 Task: Add Dietz & Watson Jalapeno Cayenne Pepper Cheddar to the cart.
Action: Mouse moved to (1002, 356)
Screenshot: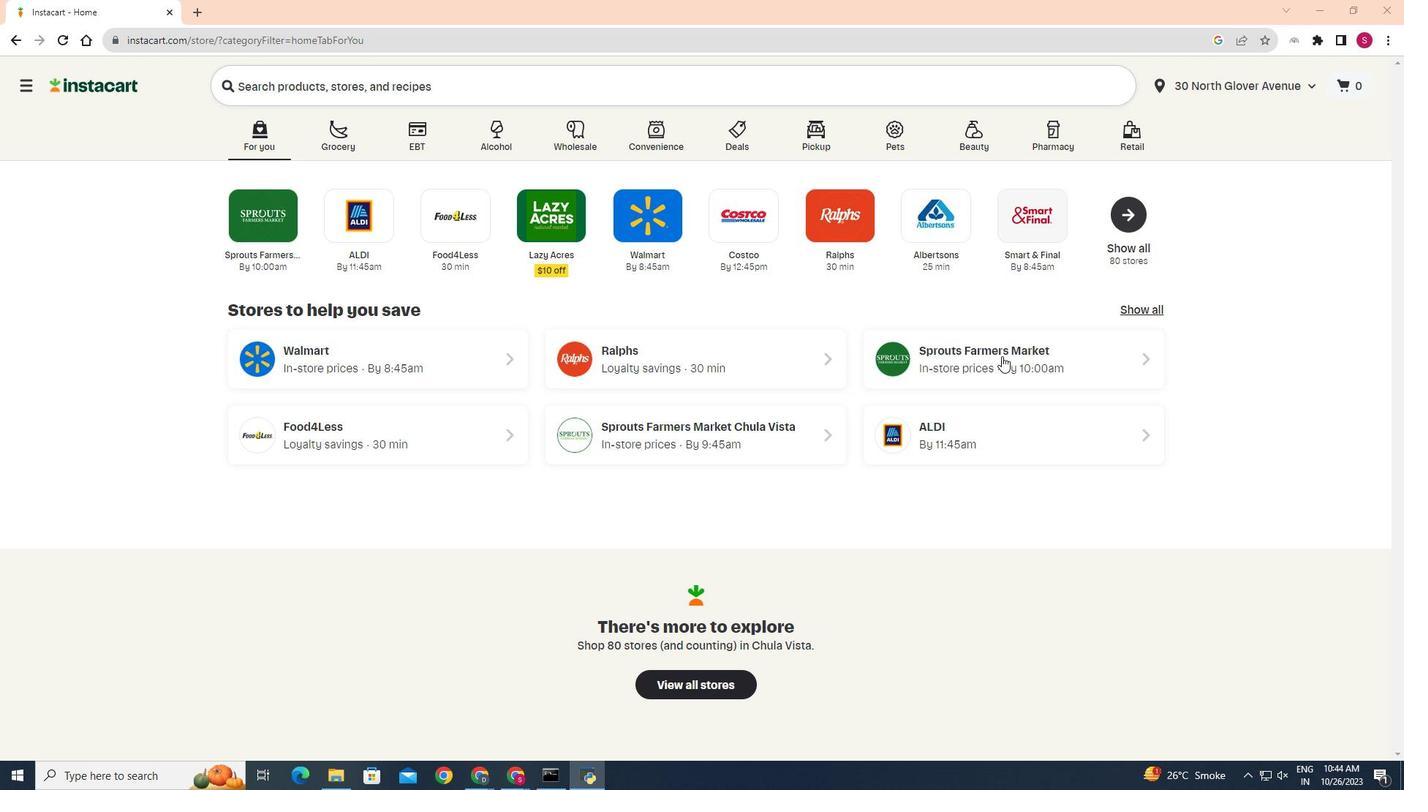
Action: Mouse pressed left at (1002, 356)
Screenshot: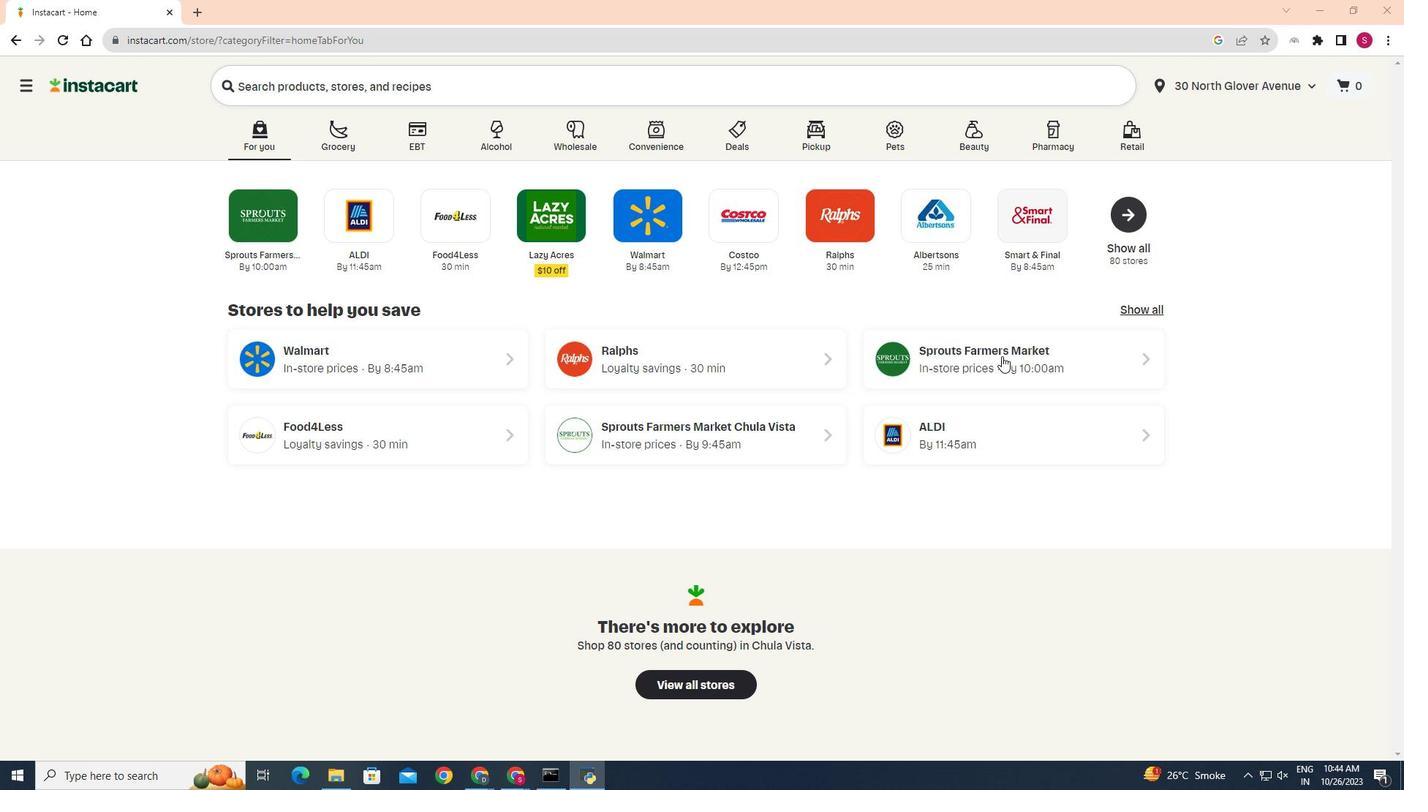 
Action: Mouse moved to (46, 660)
Screenshot: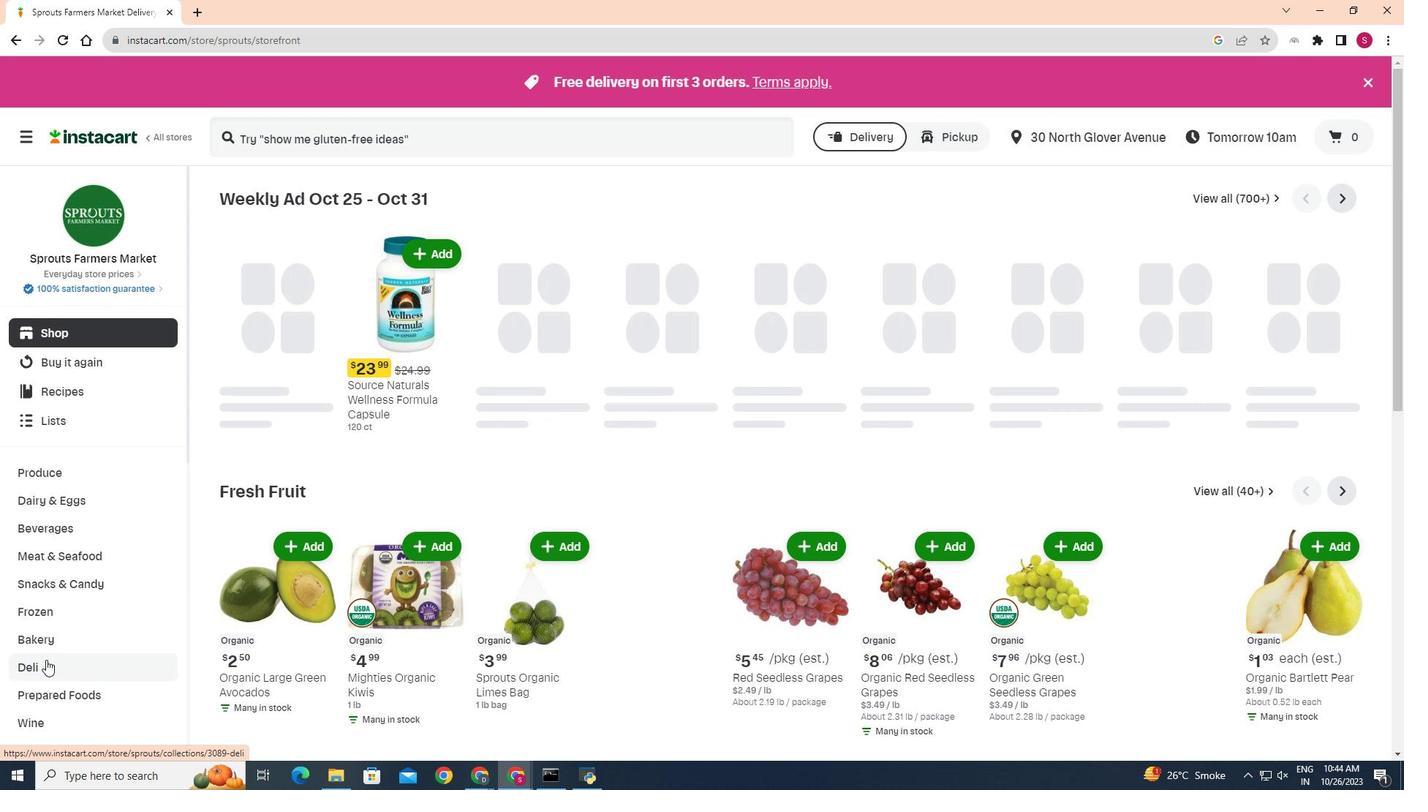 
Action: Mouse pressed left at (46, 660)
Screenshot: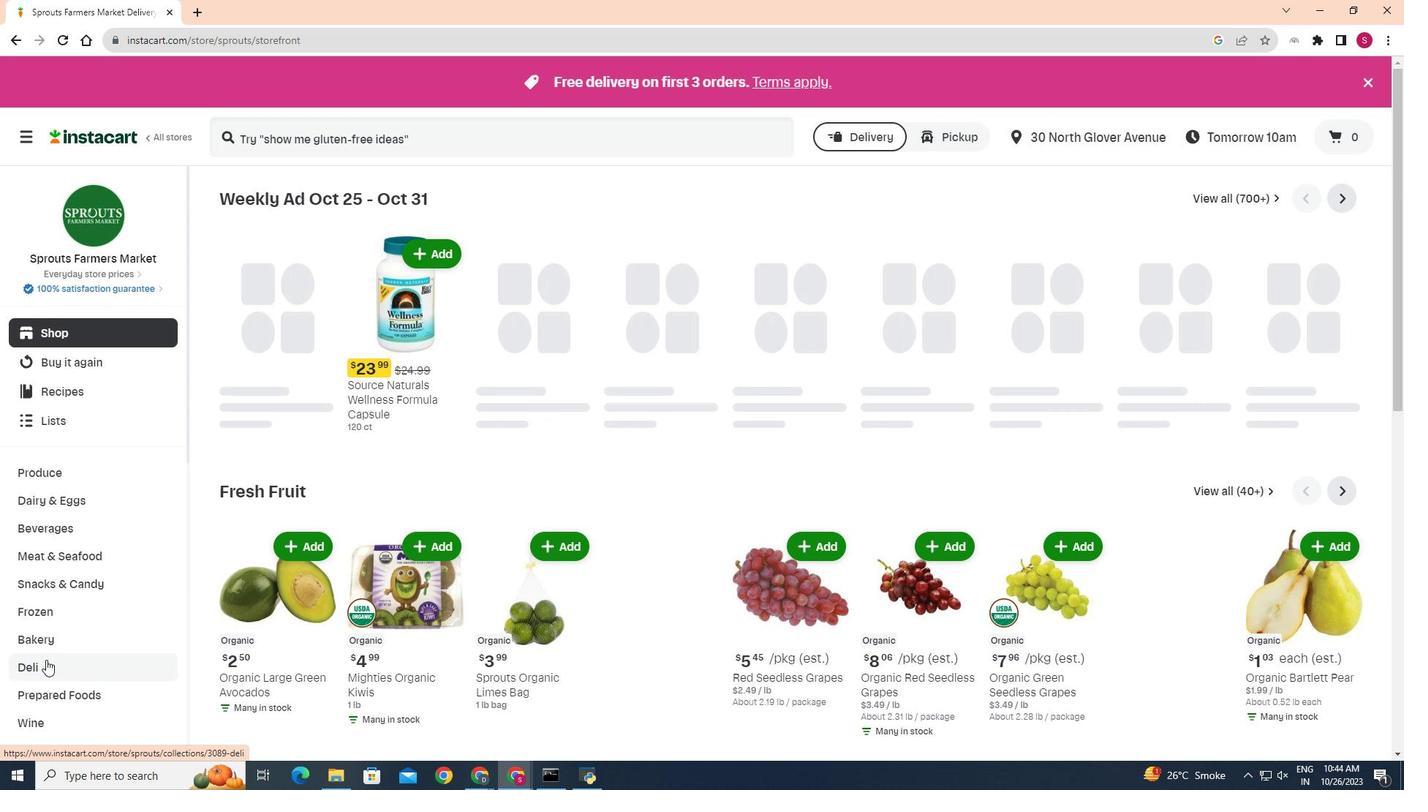 
Action: Mouse moved to (391, 237)
Screenshot: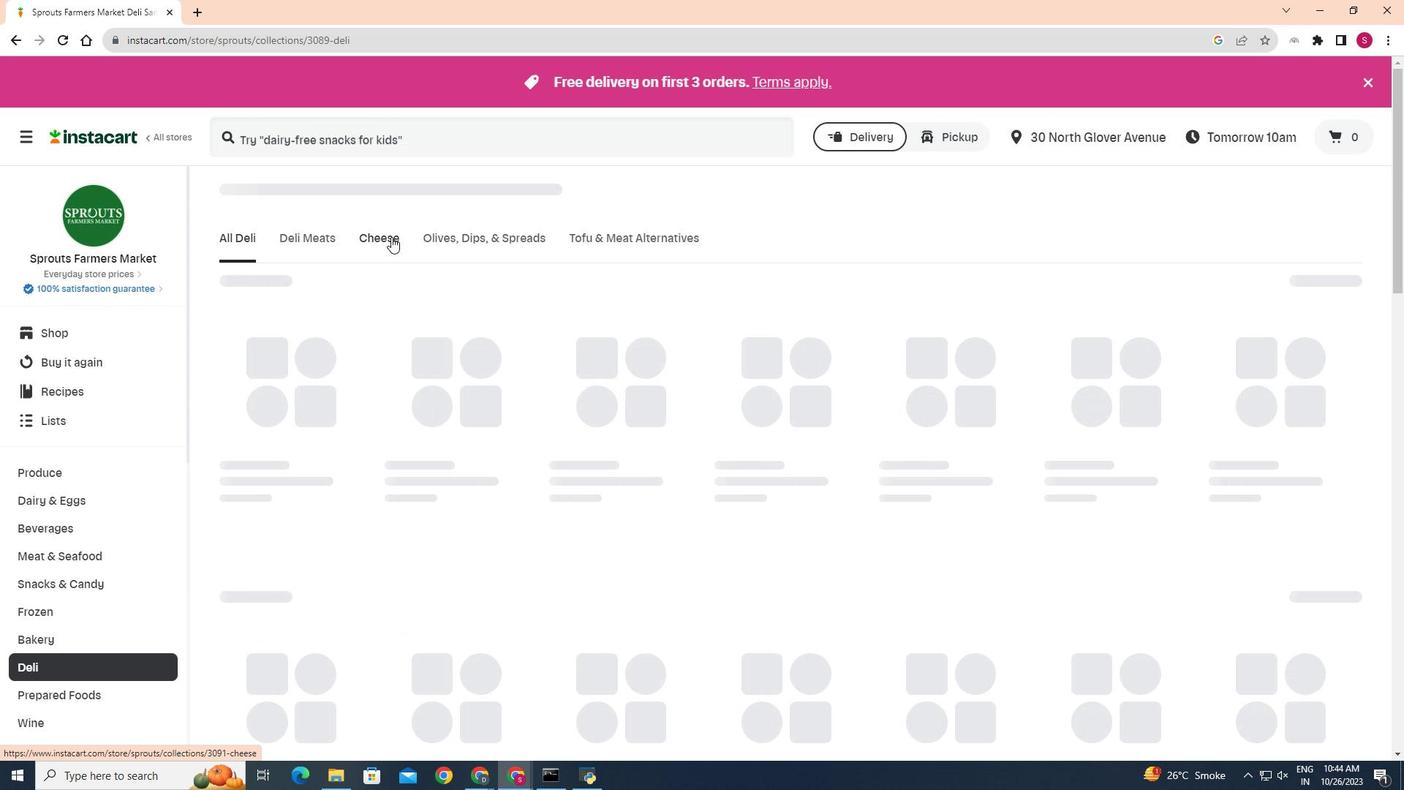 
Action: Mouse pressed left at (391, 237)
Screenshot: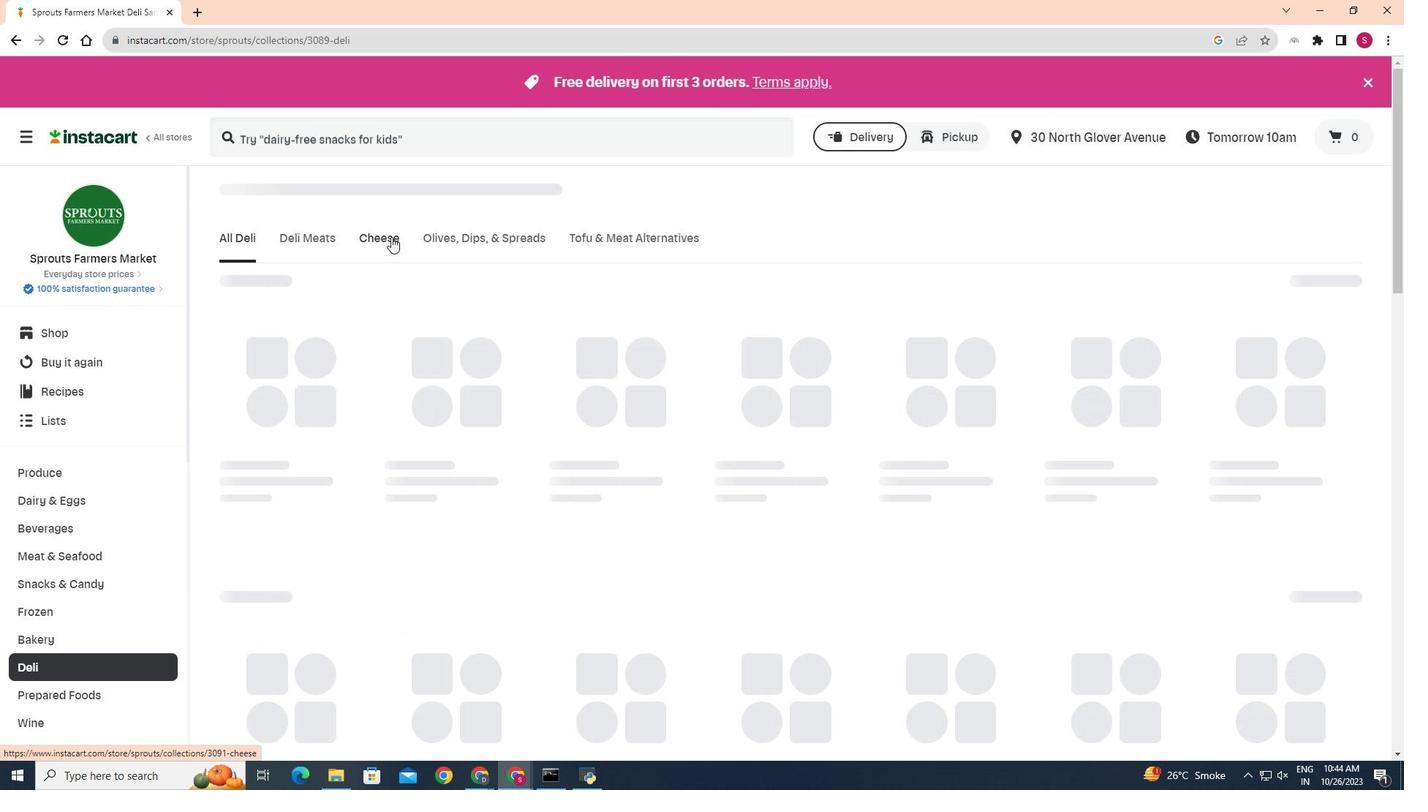 
Action: Mouse moved to (321, 305)
Screenshot: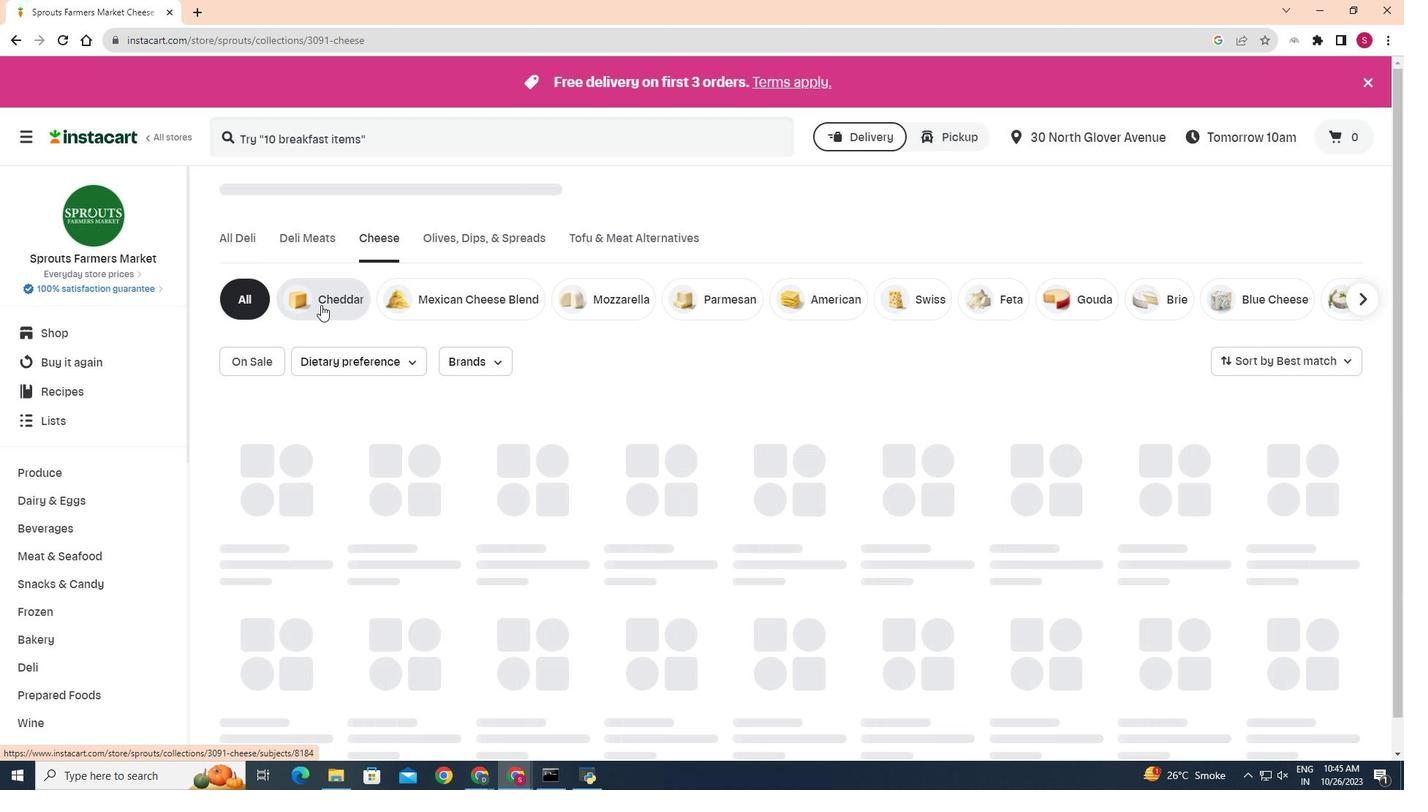 
Action: Mouse pressed left at (321, 305)
Screenshot: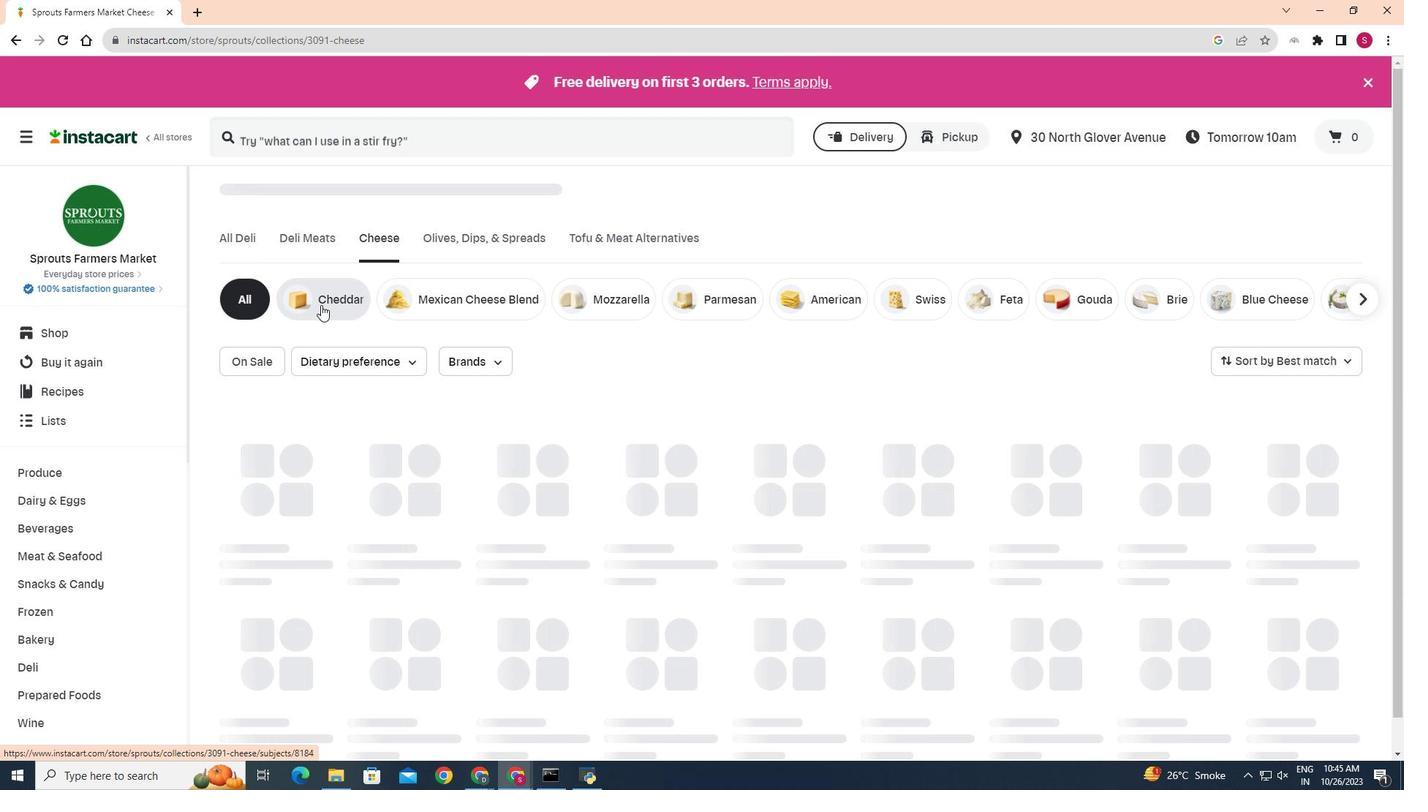 
Action: Mouse moved to (688, 433)
Screenshot: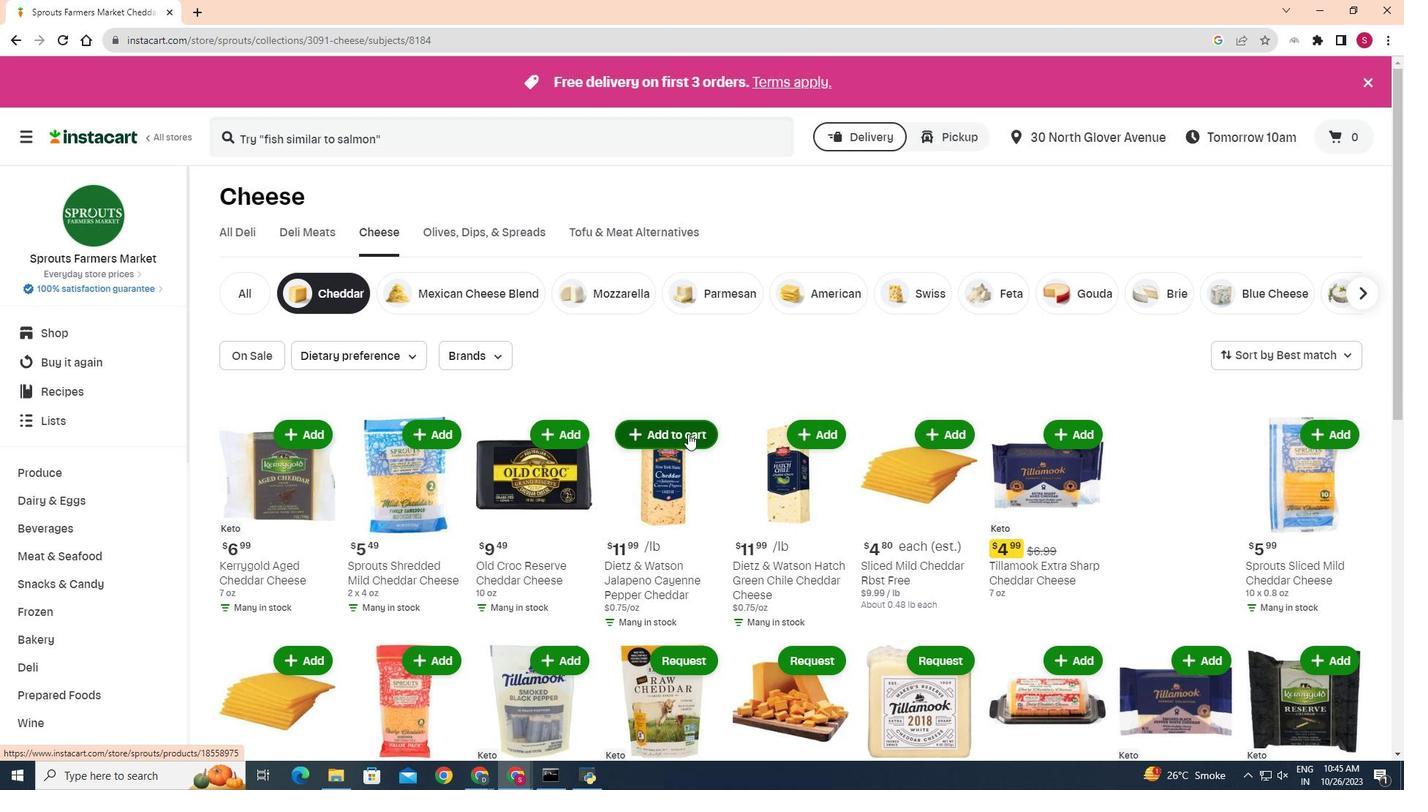 
Action: Mouse pressed left at (688, 433)
Screenshot: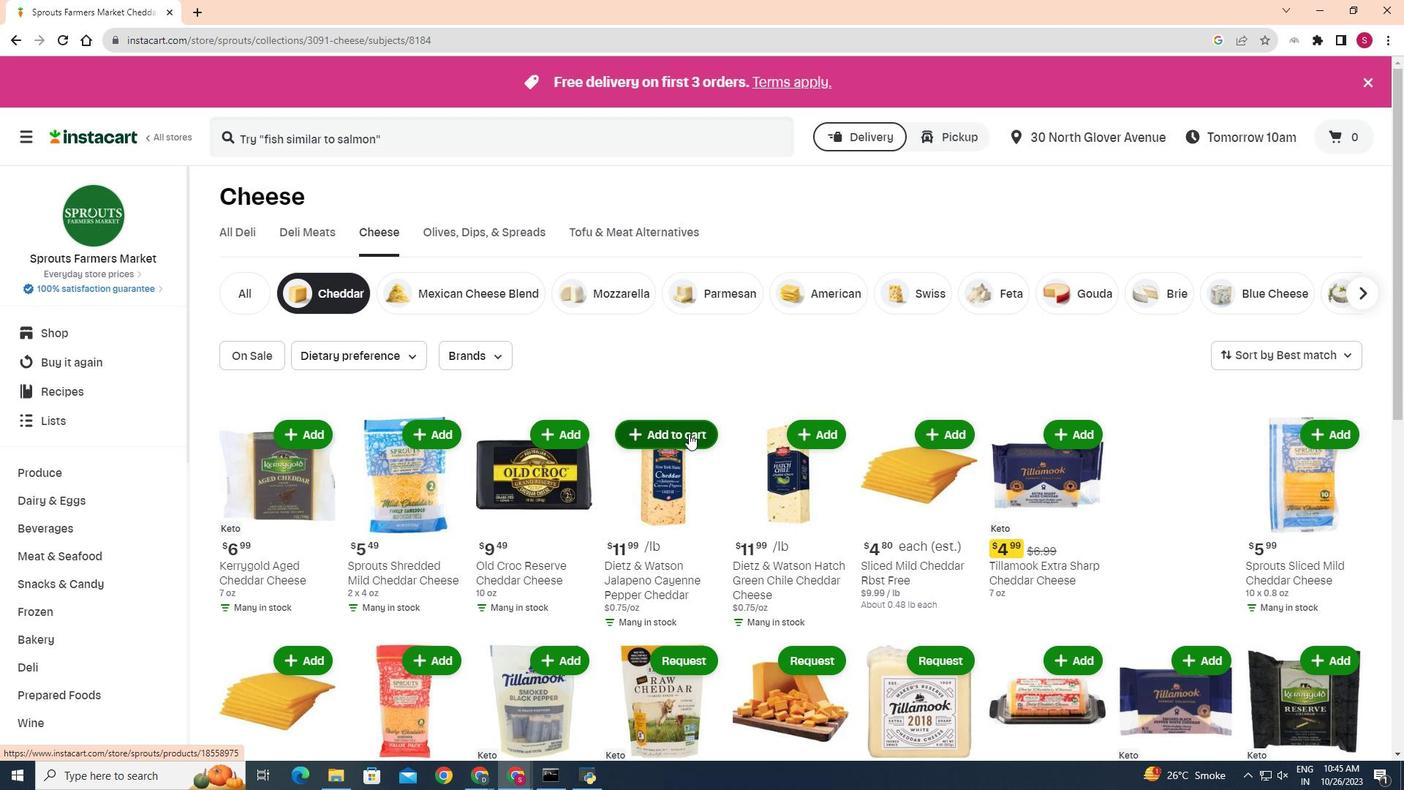 
Action: Mouse moved to (657, 381)
Screenshot: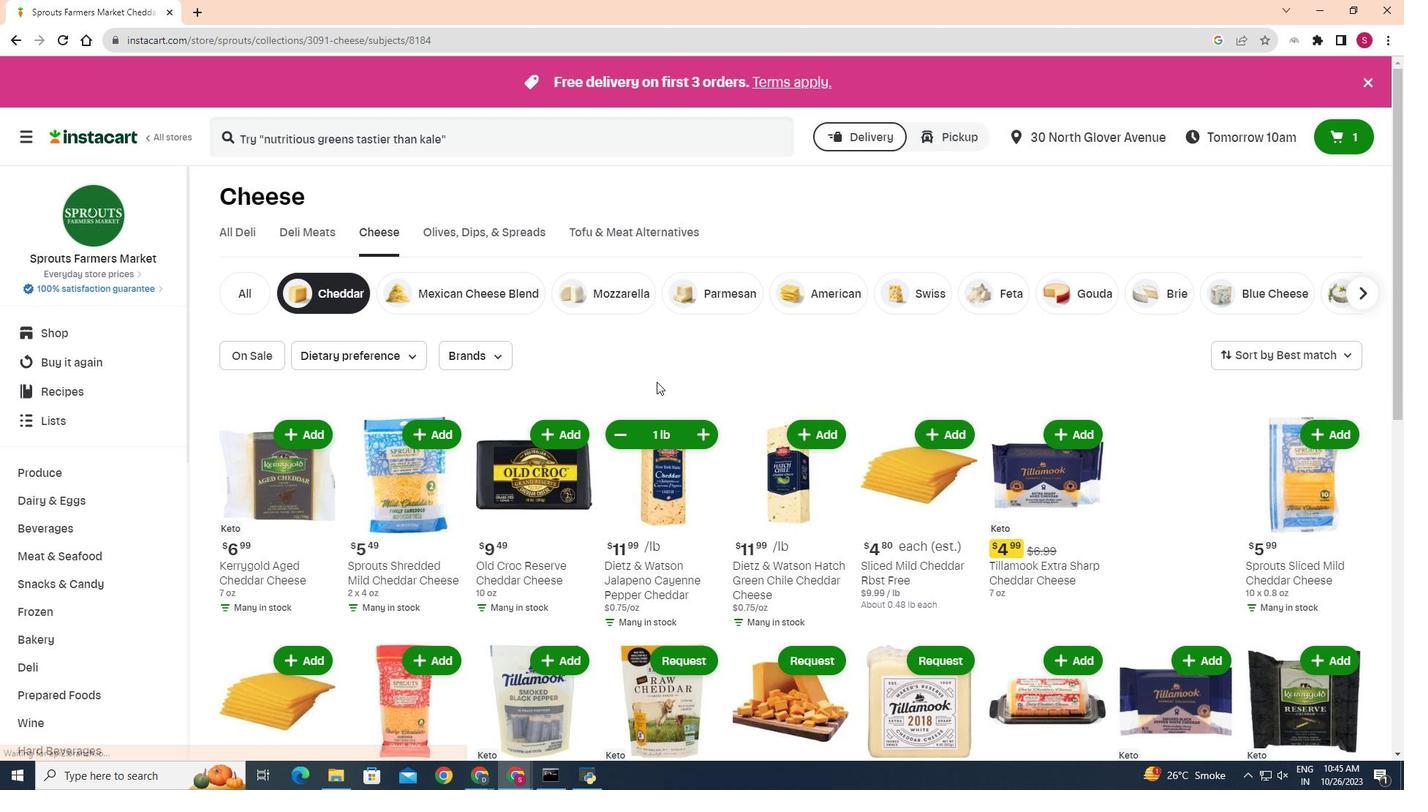 
